 Task: Set the value 30 of local echo latency threshold.
Action: Mouse moved to (11, 581)
Screenshot: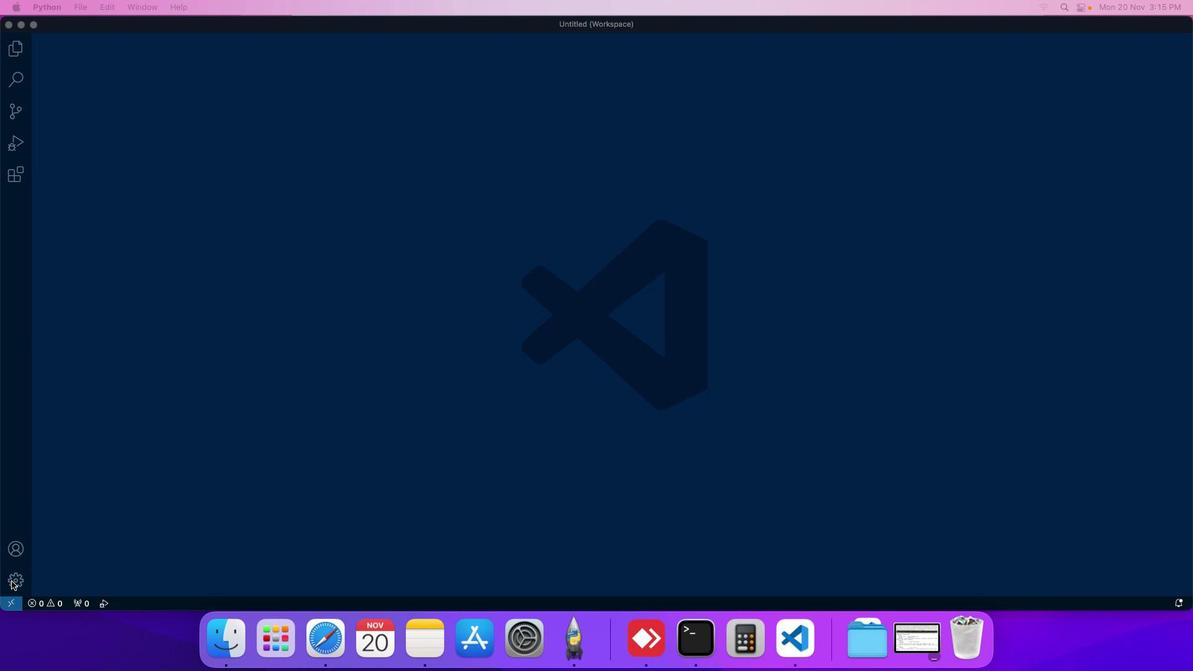 
Action: Mouse pressed left at (11, 581)
Screenshot: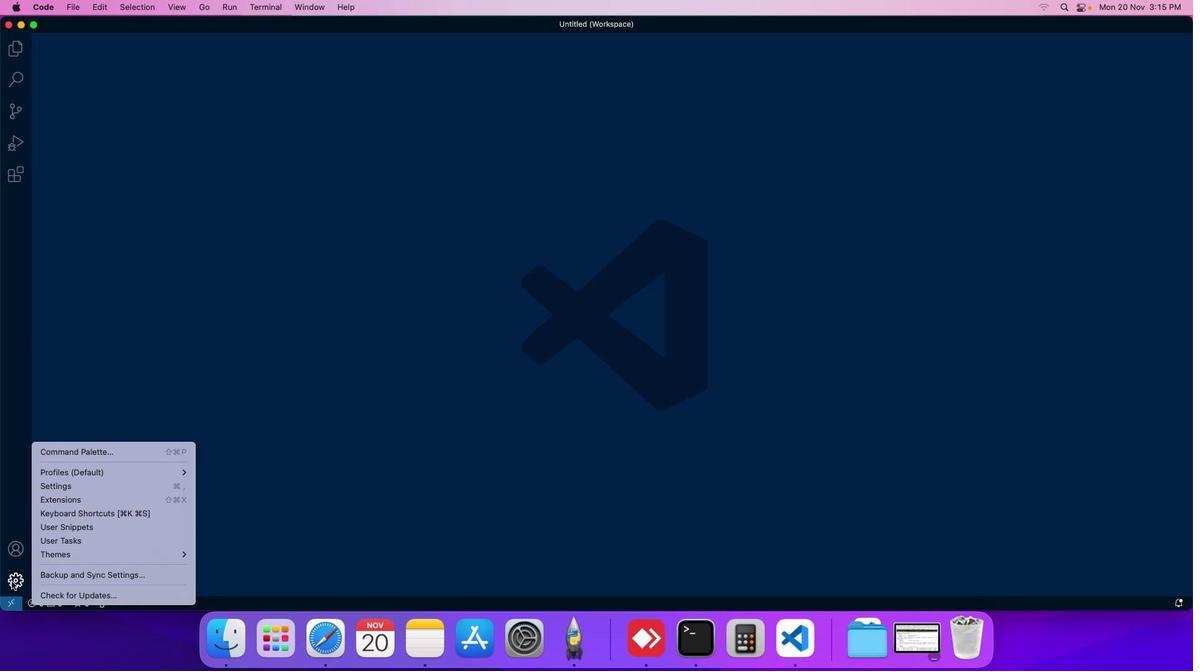 
Action: Mouse moved to (71, 489)
Screenshot: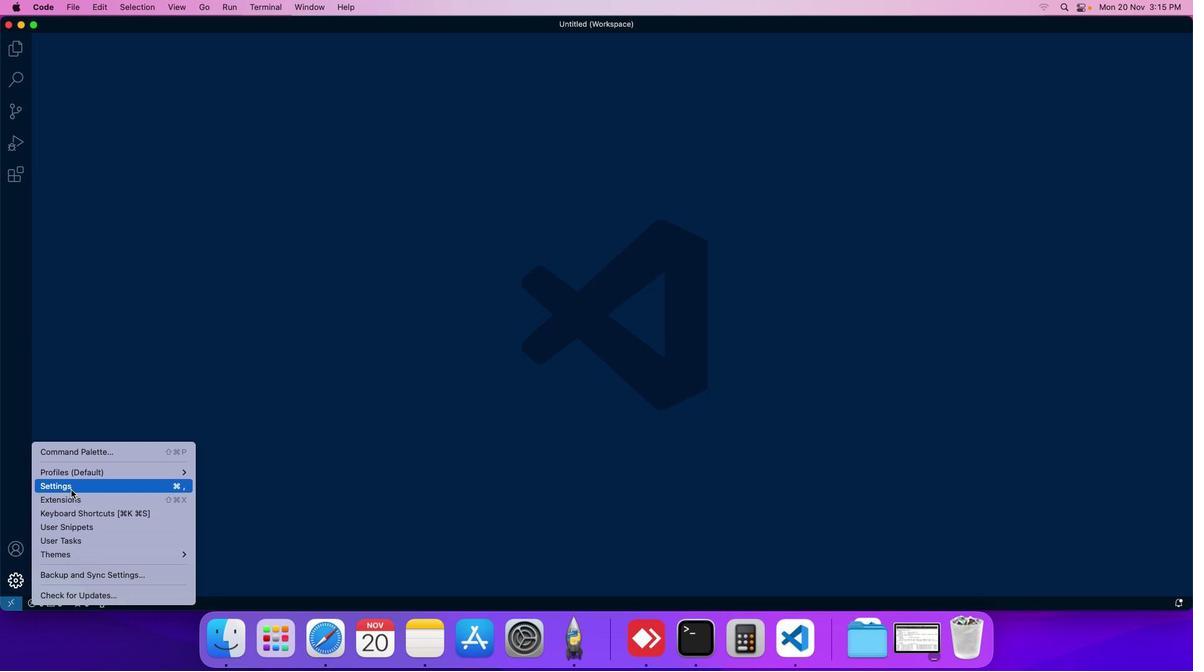 
Action: Mouse pressed left at (71, 489)
Screenshot: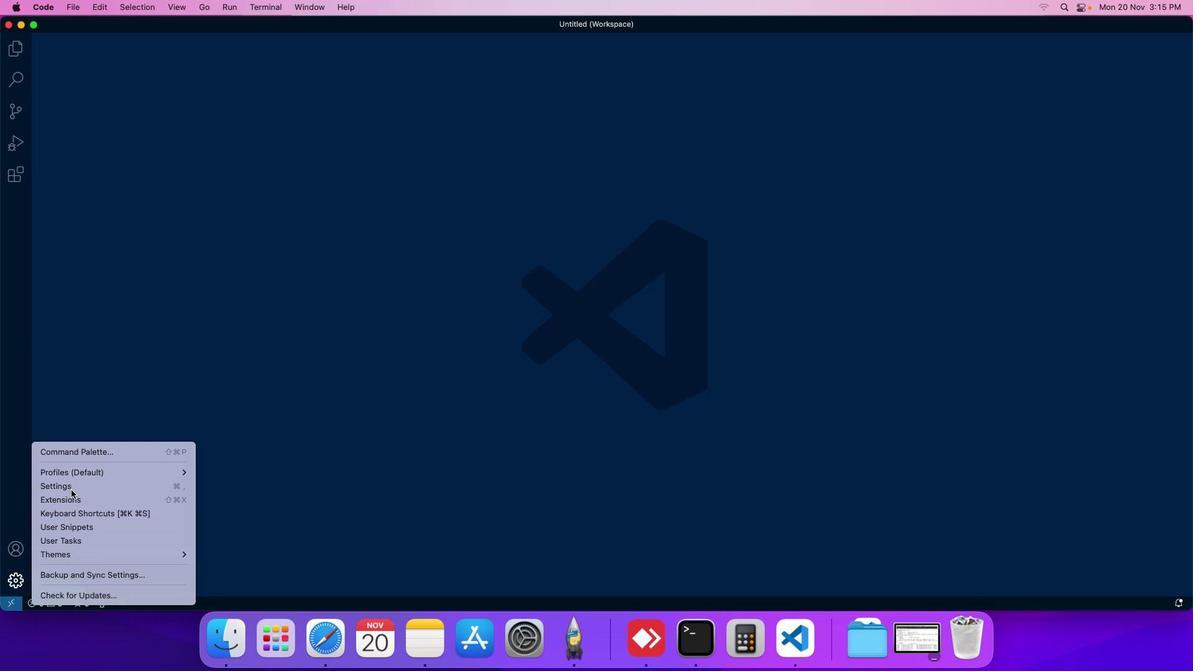 
Action: Mouse moved to (281, 100)
Screenshot: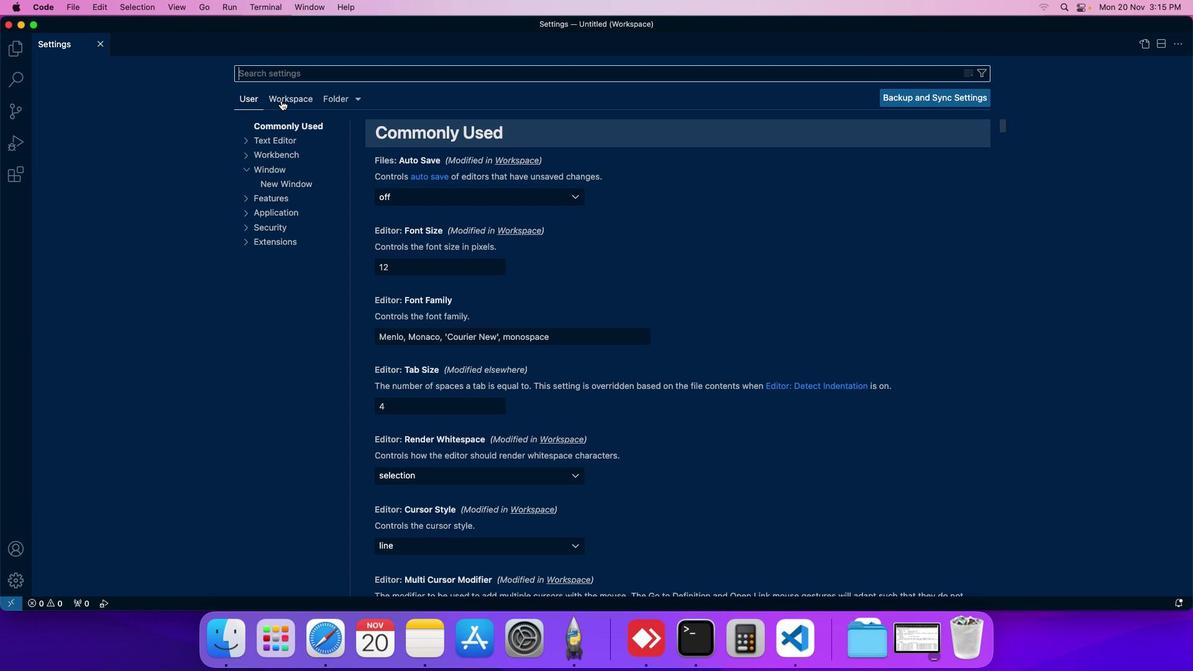 
Action: Mouse pressed left at (281, 100)
Screenshot: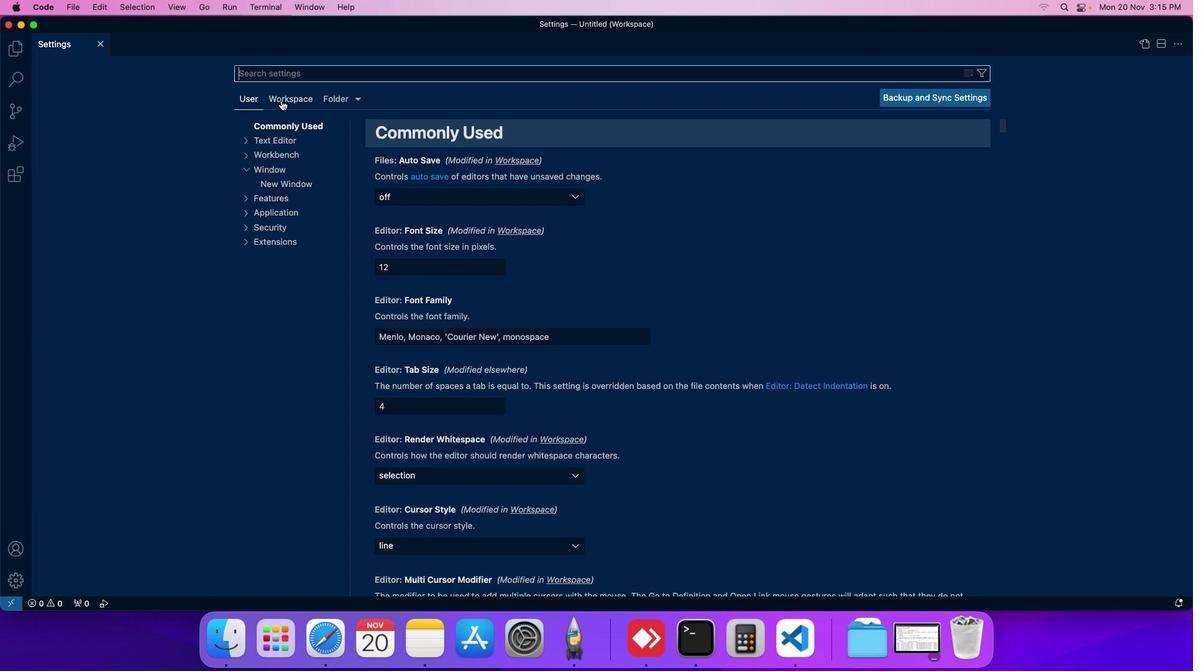 
Action: Mouse moved to (279, 184)
Screenshot: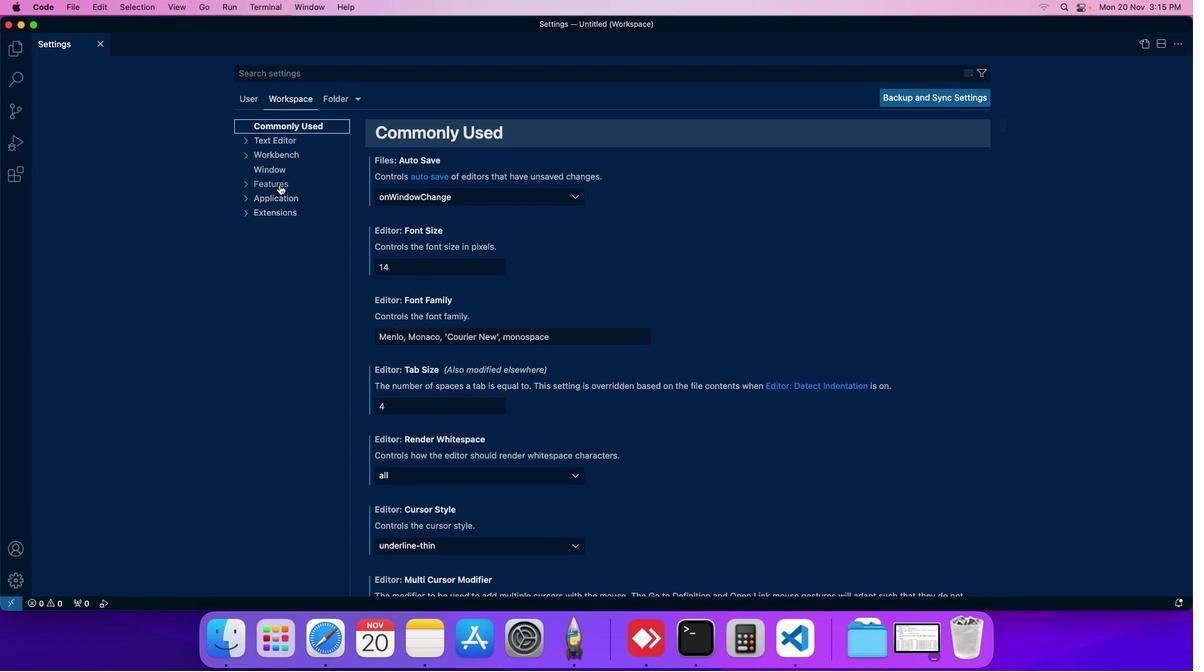 
Action: Mouse pressed left at (279, 184)
Screenshot: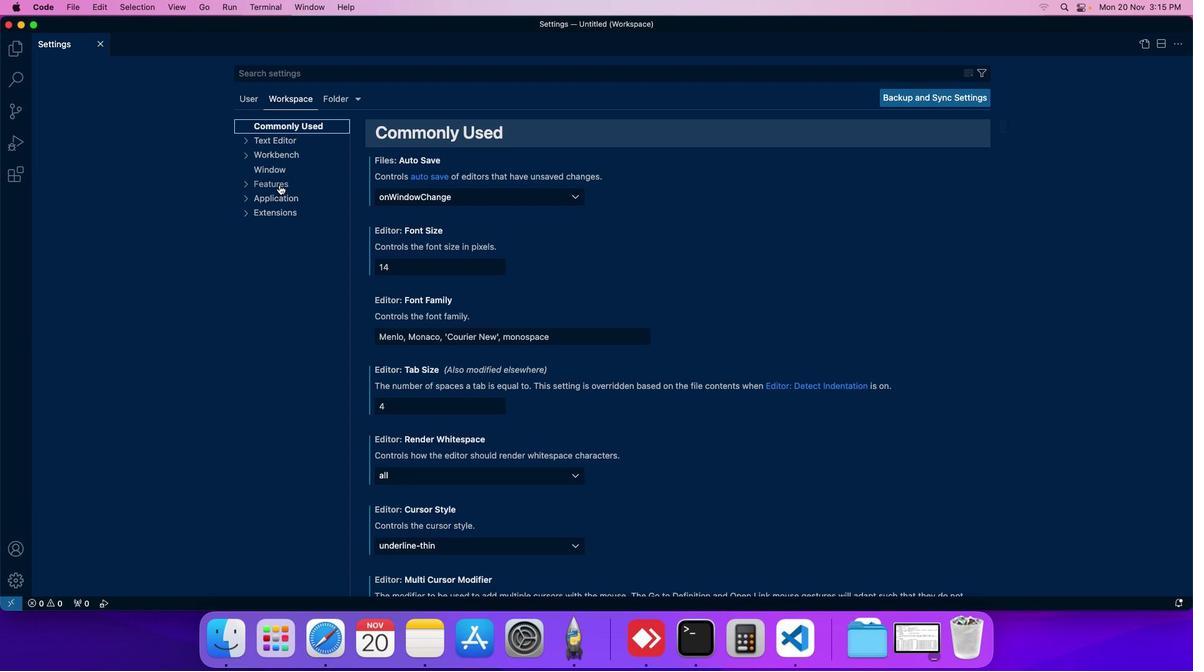 
Action: Mouse moved to (293, 300)
Screenshot: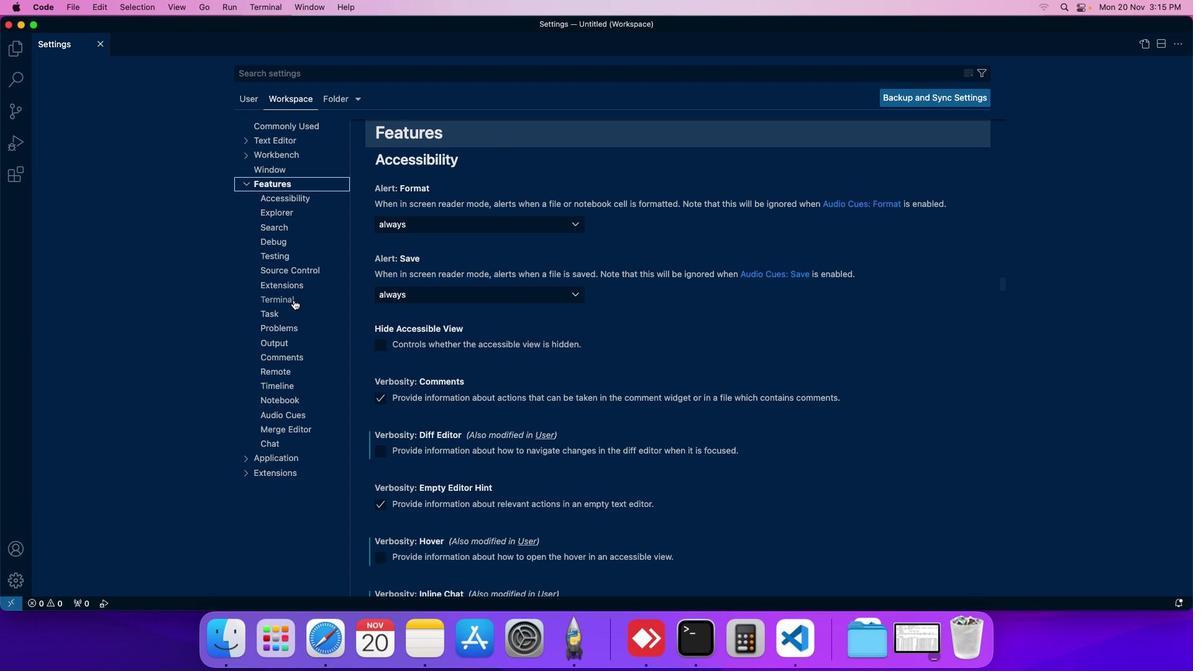 
Action: Mouse pressed left at (293, 300)
Screenshot: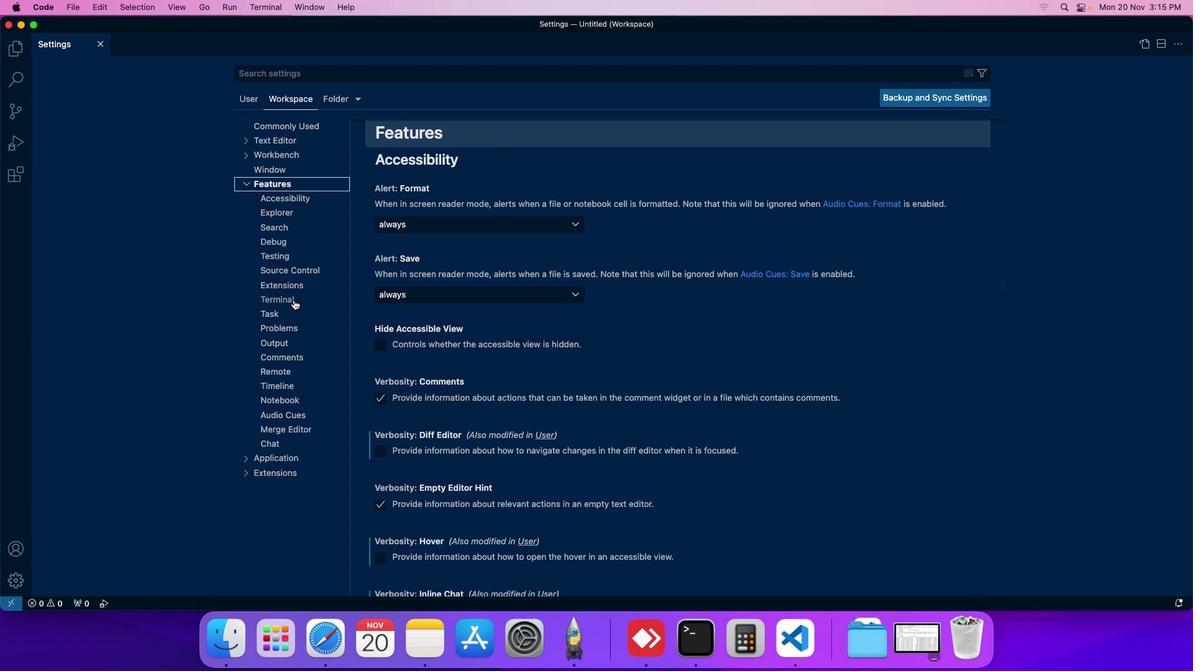 
Action: Mouse moved to (367, 354)
Screenshot: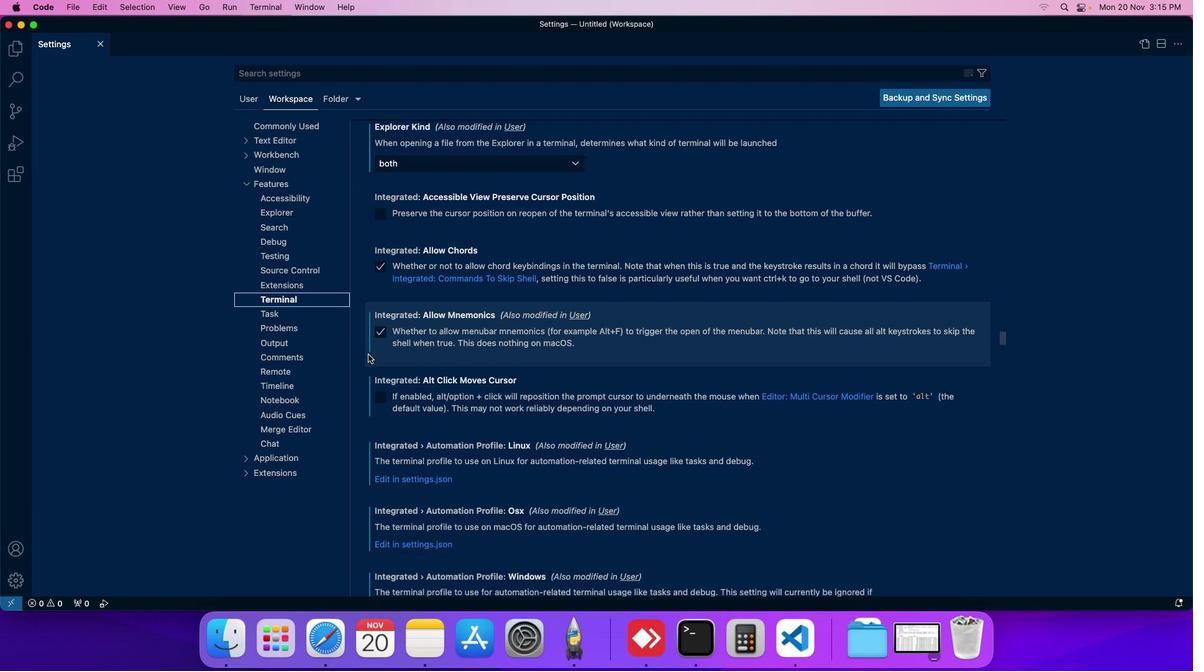 
Action: Mouse scrolled (367, 354) with delta (0, 0)
Screenshot: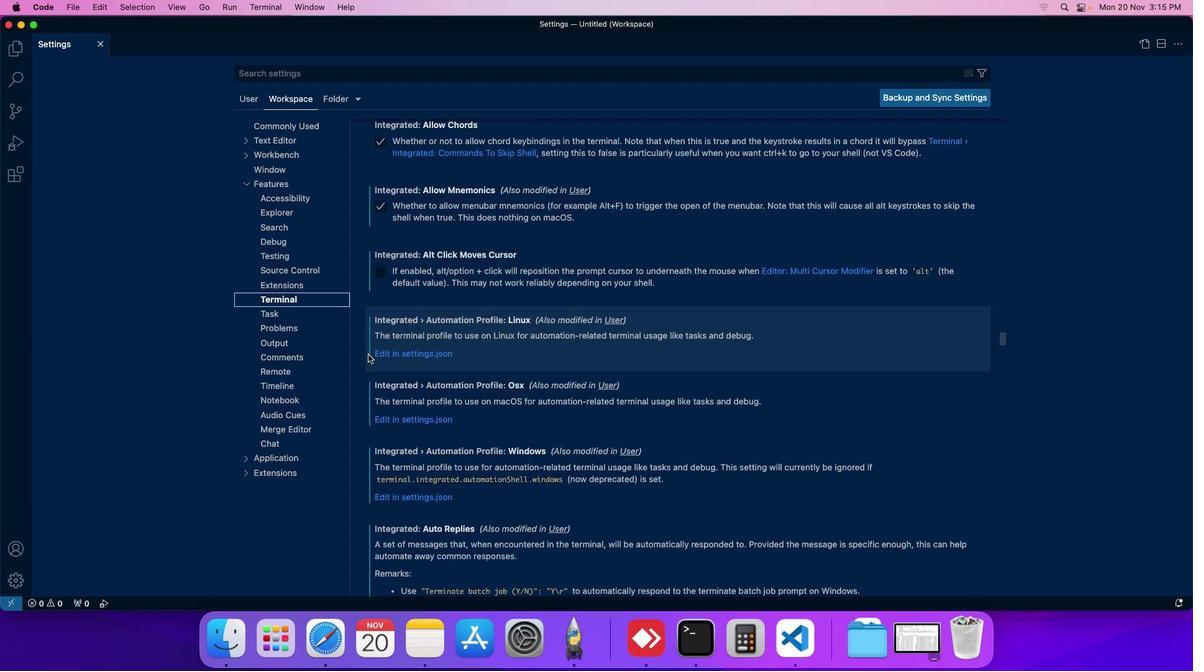 
Action: Mouse scrolled (367, 354) with delta (0, 0)
Screenshot: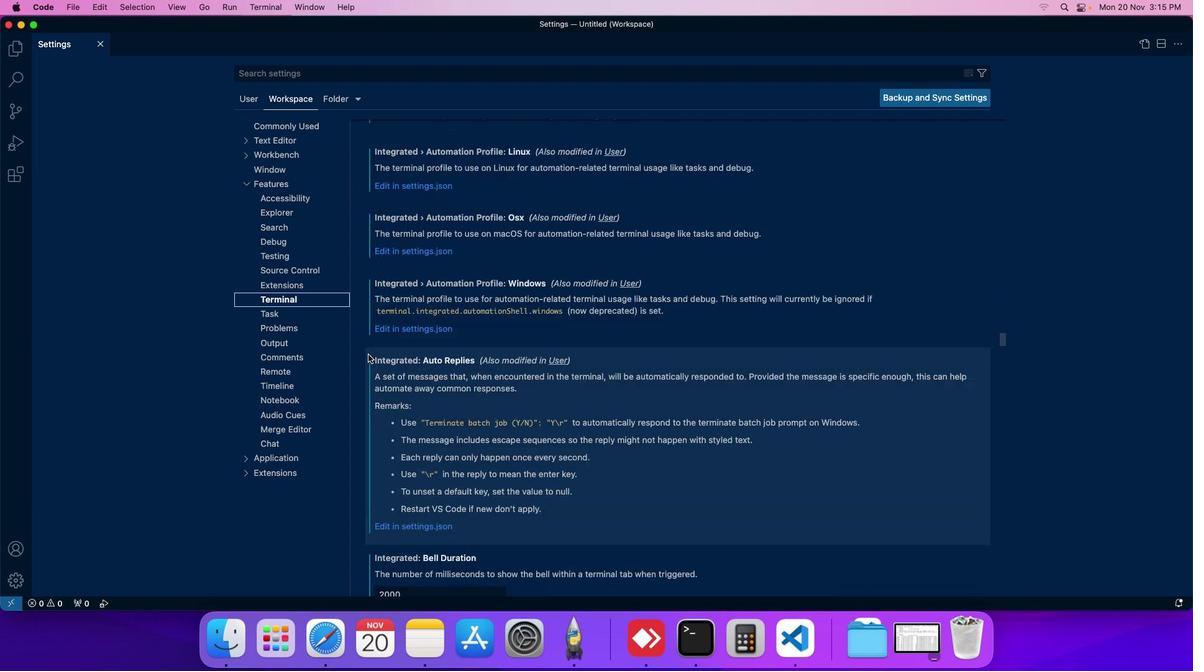 
Action: Mouse scrolled (367, 354) with delta (0, 0)
Screenshot: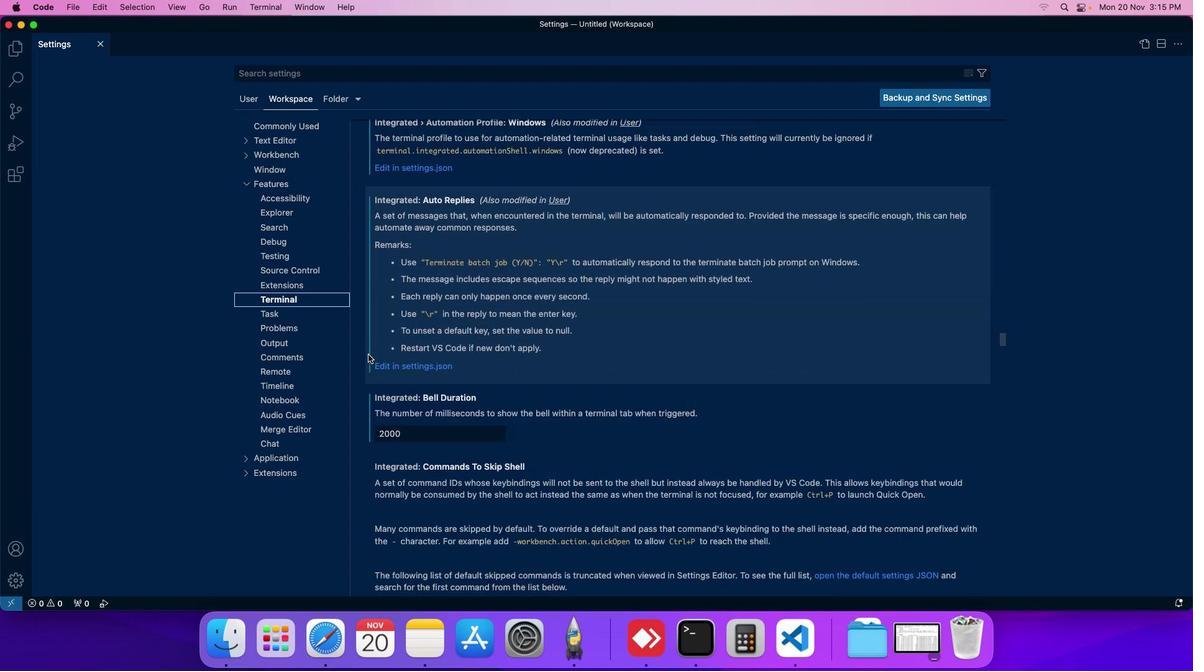 
Action: Mouse scrolled (367, 354) with delta (0, 0)
Screenshot: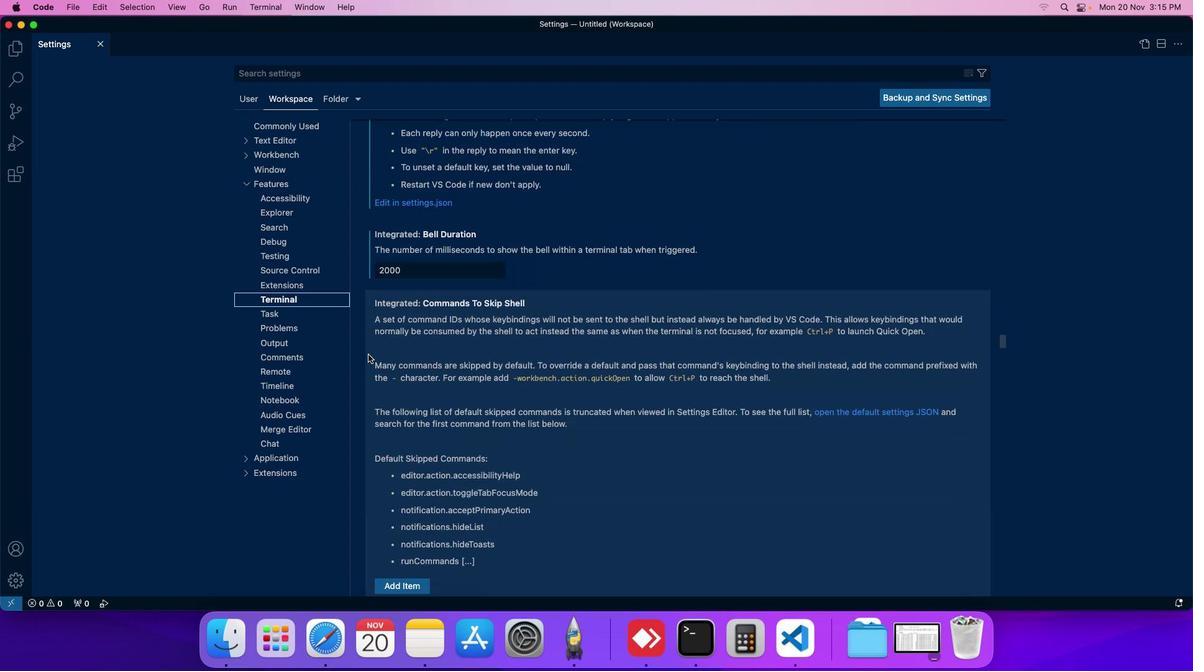 
Action: Mouse scrolled (367, 354) with delta (0, 0)
Screenshot: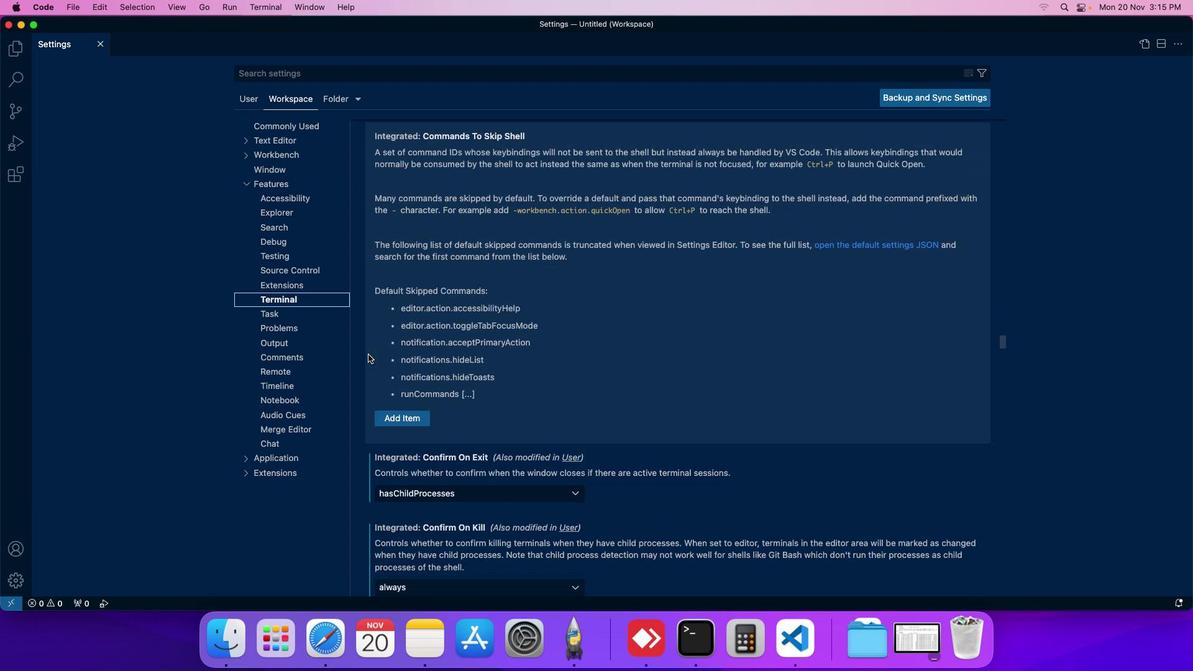 
Action: Mouse scrolled (367, 354) with delta (0, 0)
Screenshot: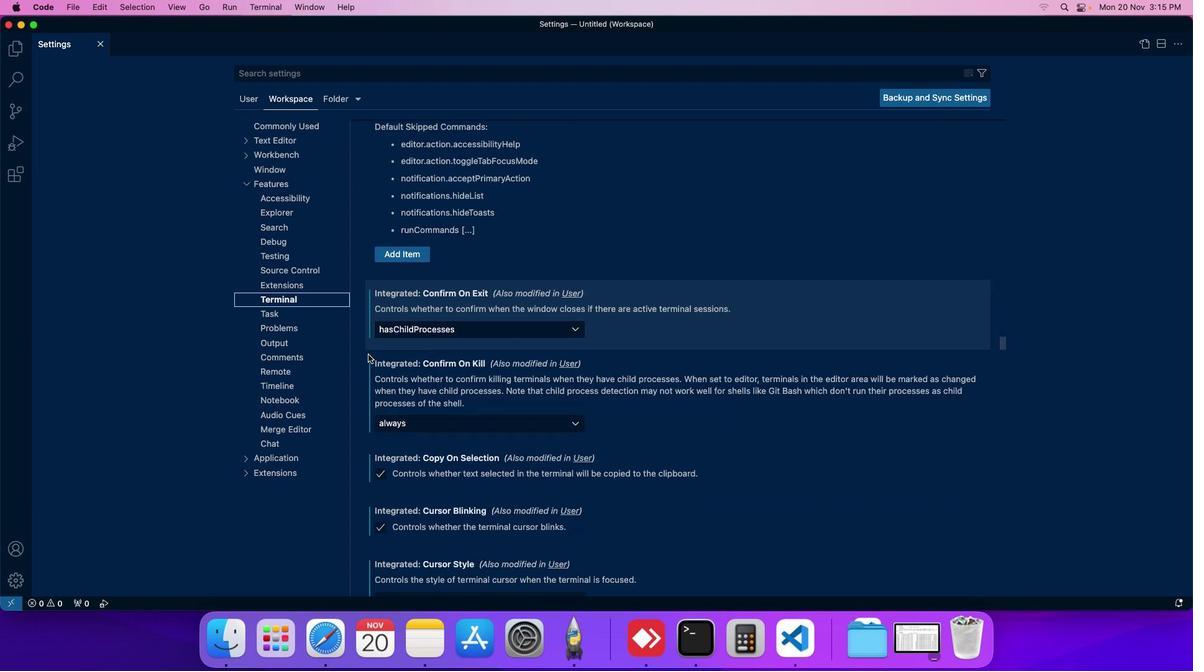 
Action: Mouse scrolled (367, 354) with delta (0, 0)
Screenshot: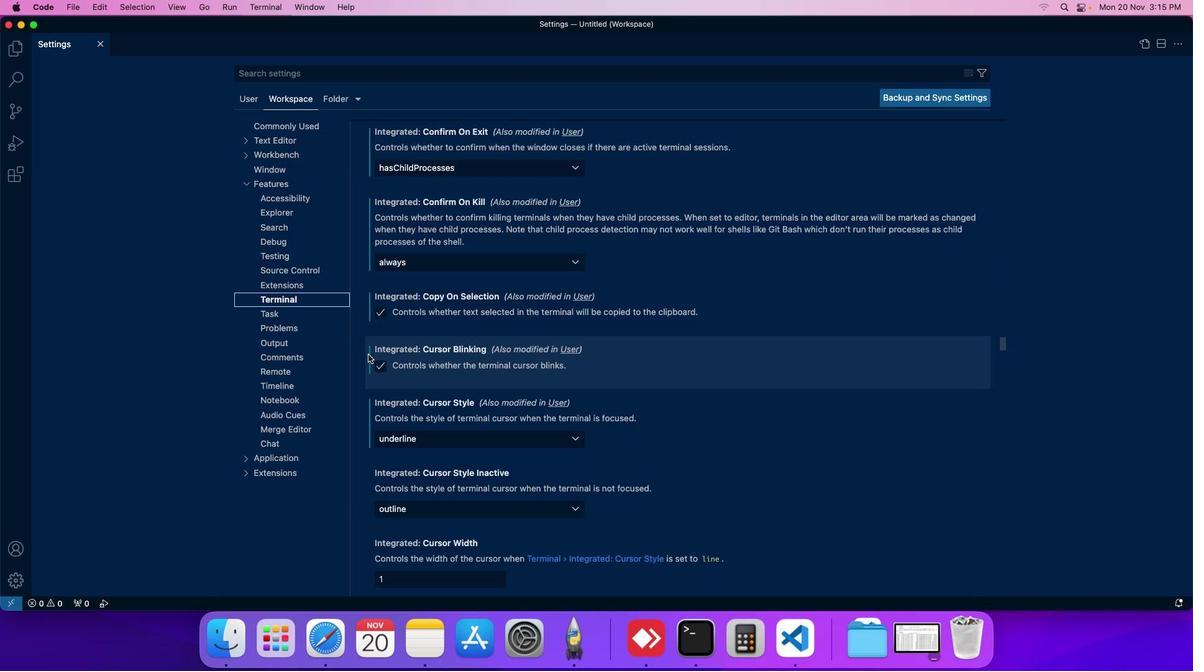 
Action: Mouse scrolled (367, 354) with delta (0, 0)
Screenshot: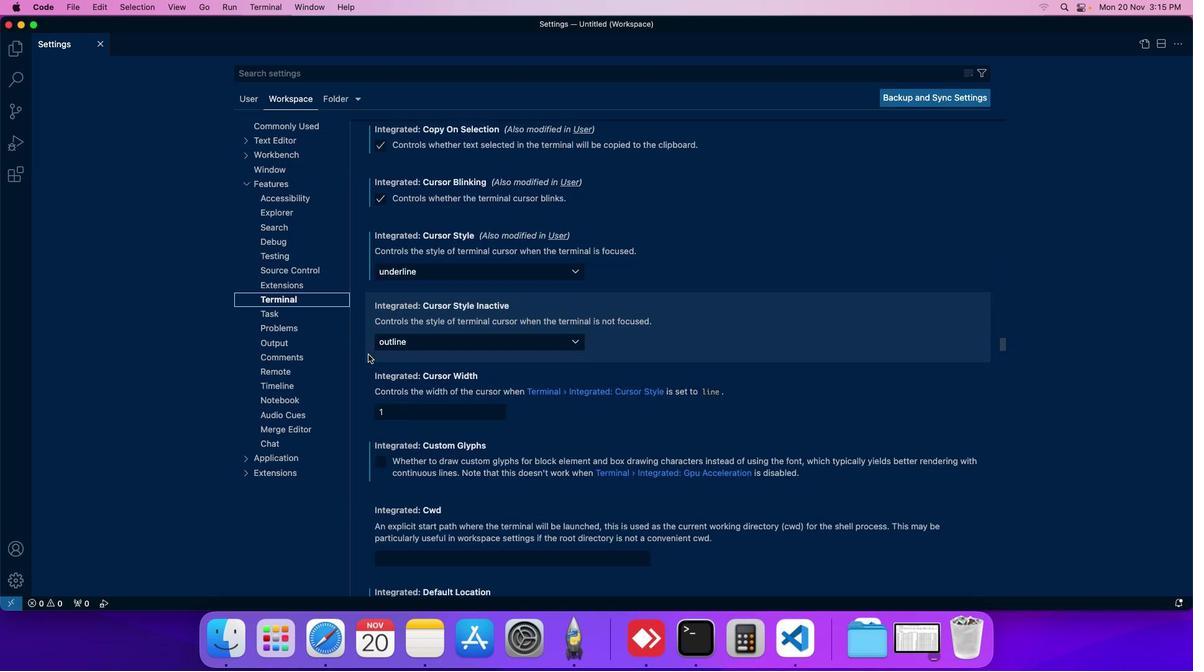 
Action: Mouse scrolled (367, 354) with delta (0, 0)
Screenshot: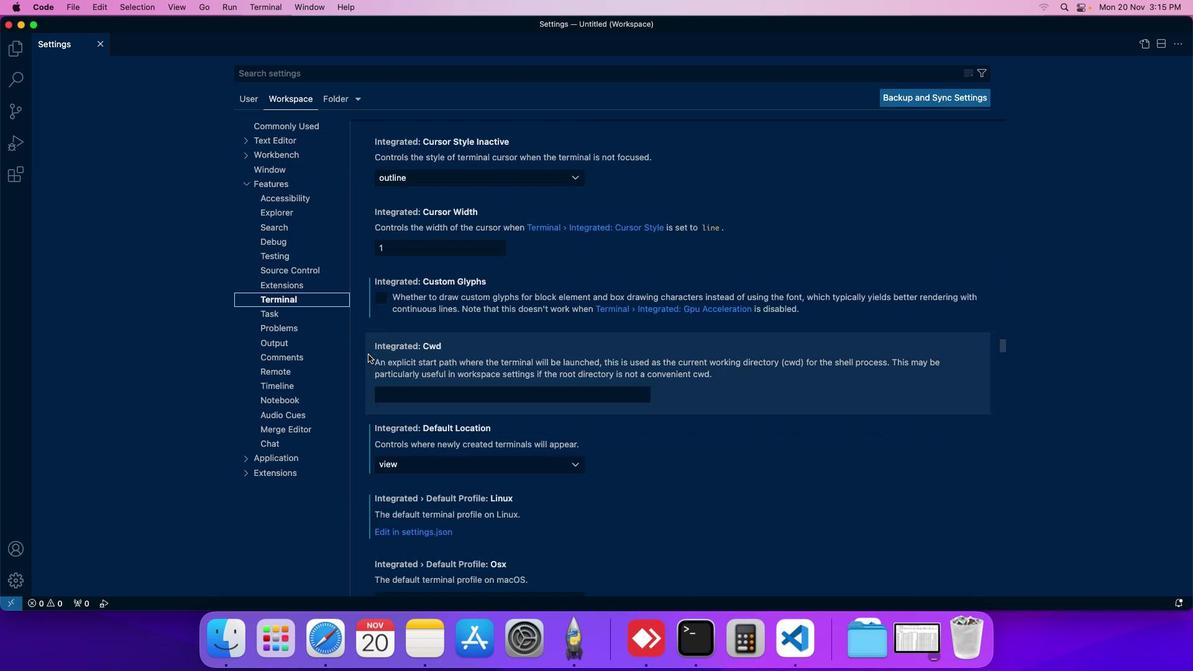 
Action: Mouse scrolled (367, 354) with delta (0, 0)
Screenshot: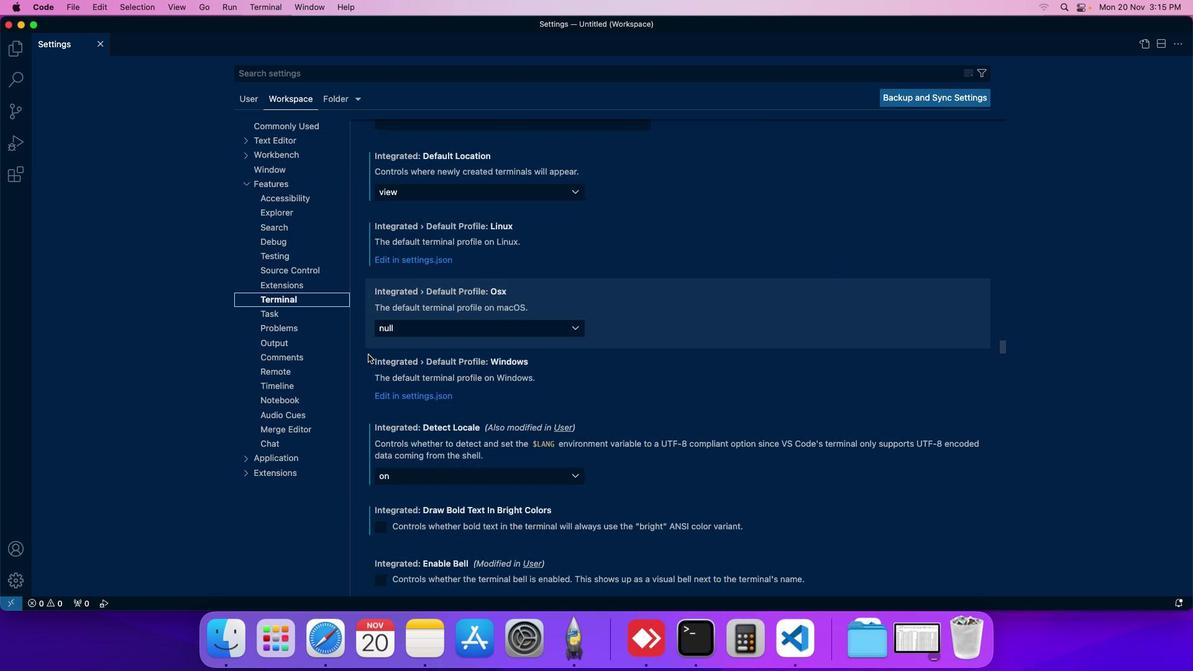 
Action: Mouse scrolled (367, 354) with delta (0, 0)
Screenshot: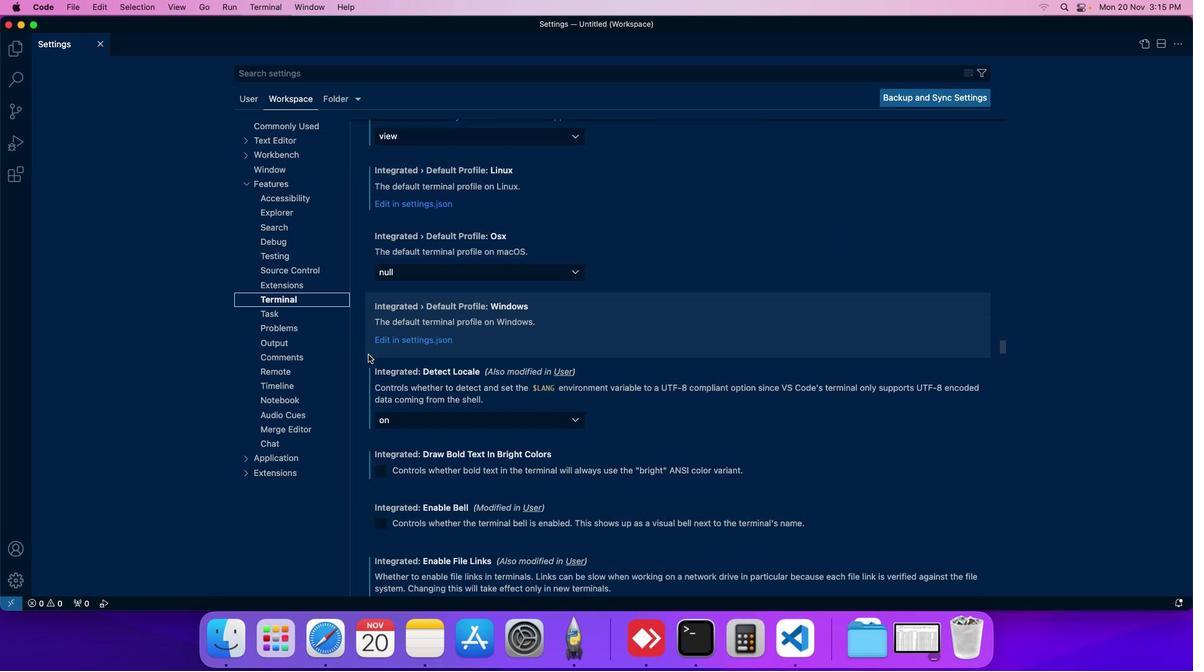 
Action: Mouse scrolled (367, 354) with delta (0, 0)
Screenshot: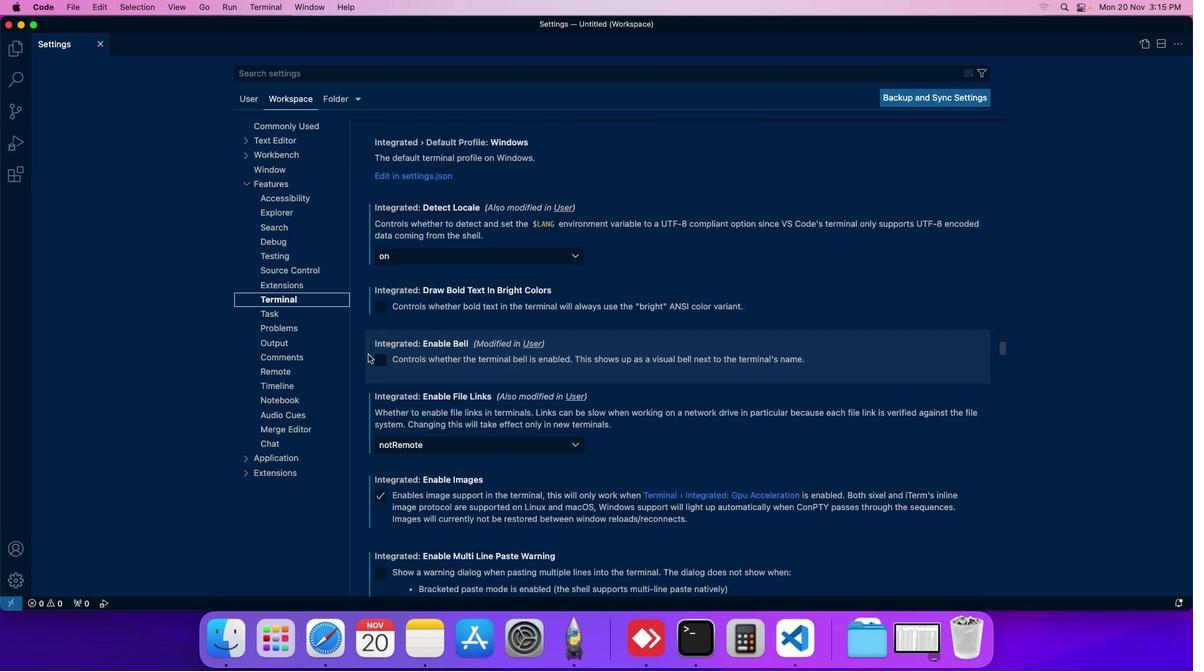 
Action: Mouse scrolled (367, 354) with delta (0, 0)
Screenshot: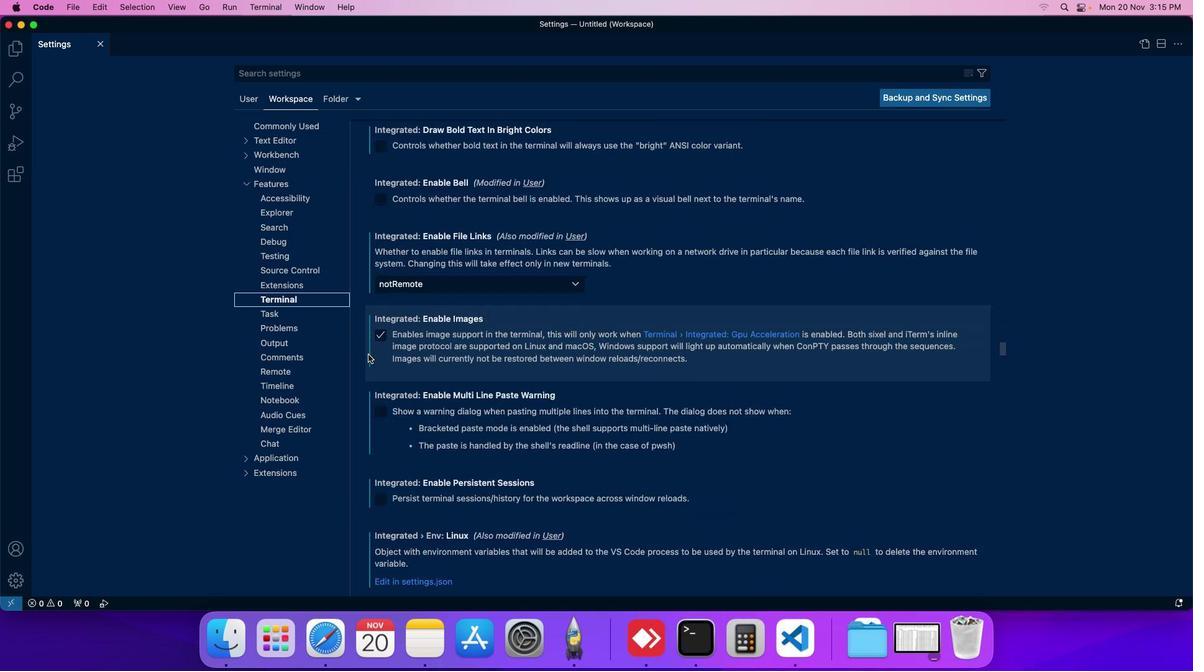 
Action: Mouse scrolled (367, 354) with delta (0, 0)
Screenshot: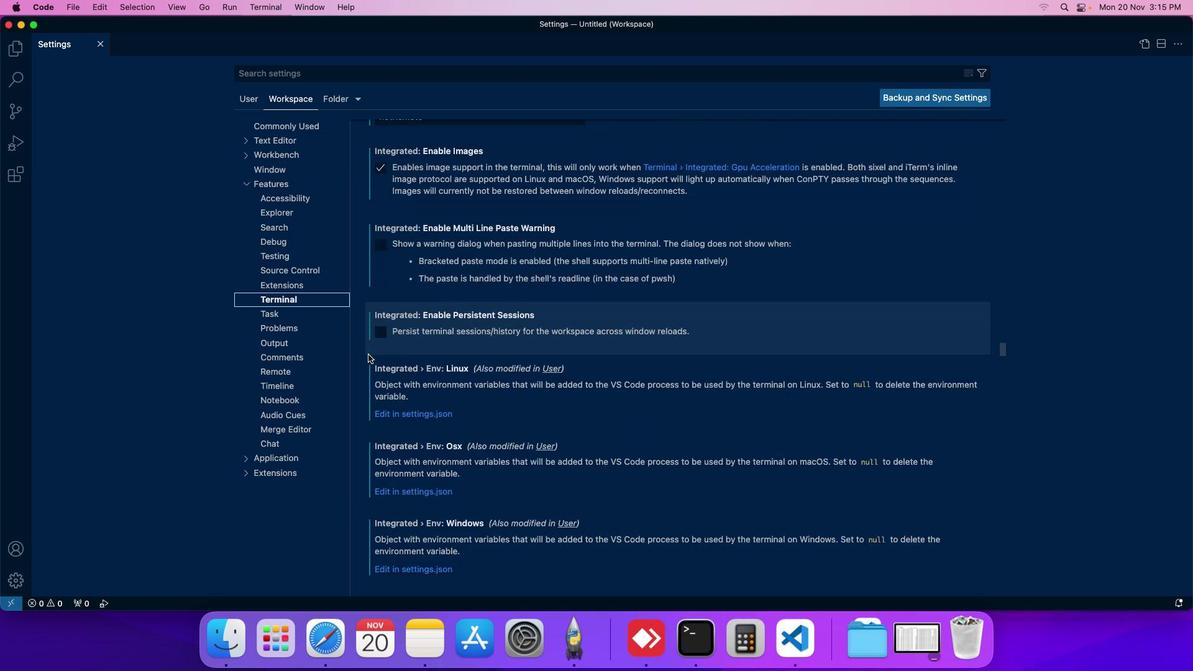 
Action: Mouse scrolled (367, 354) with delta (0, 0)
Screenshot: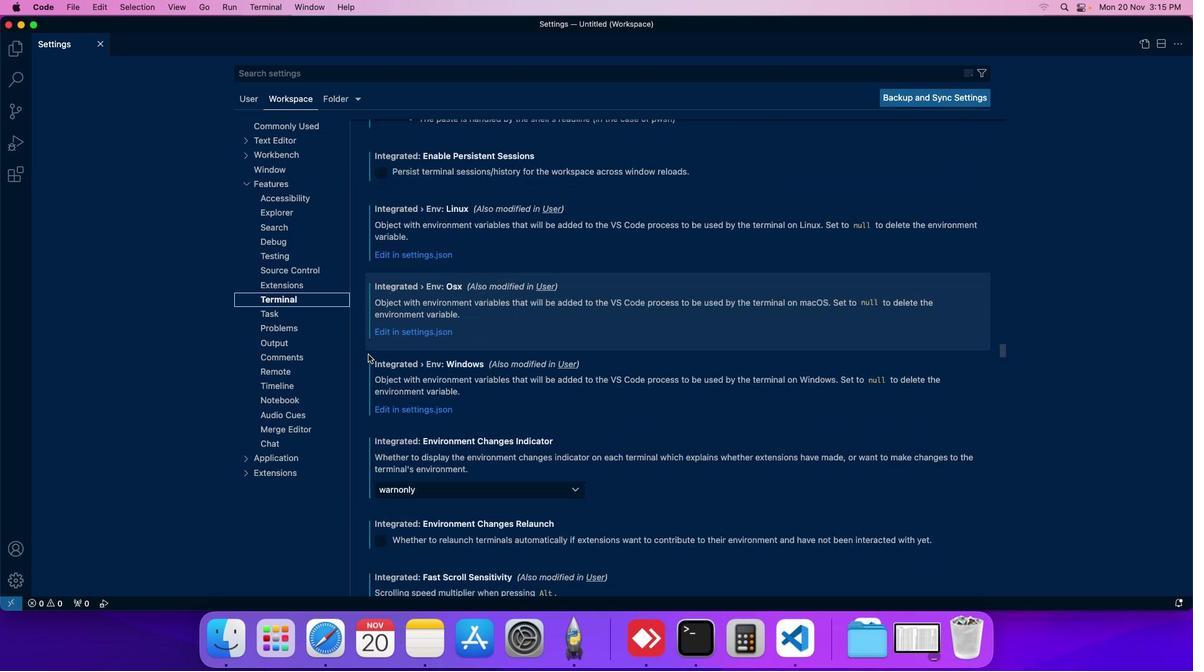 
Action: Mouse scrolled (367, 354) with delta (0, 0)
Screenshot: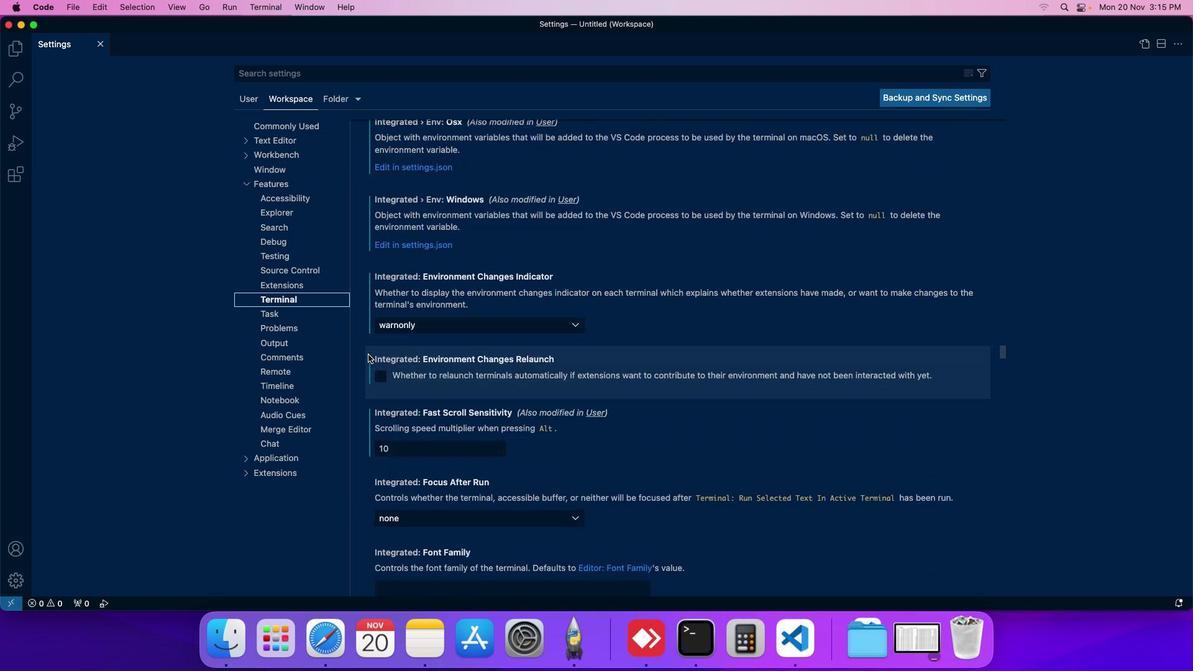 
Action: Mouse scrolled (367, 354) with delta (0, 0)
Screenshot: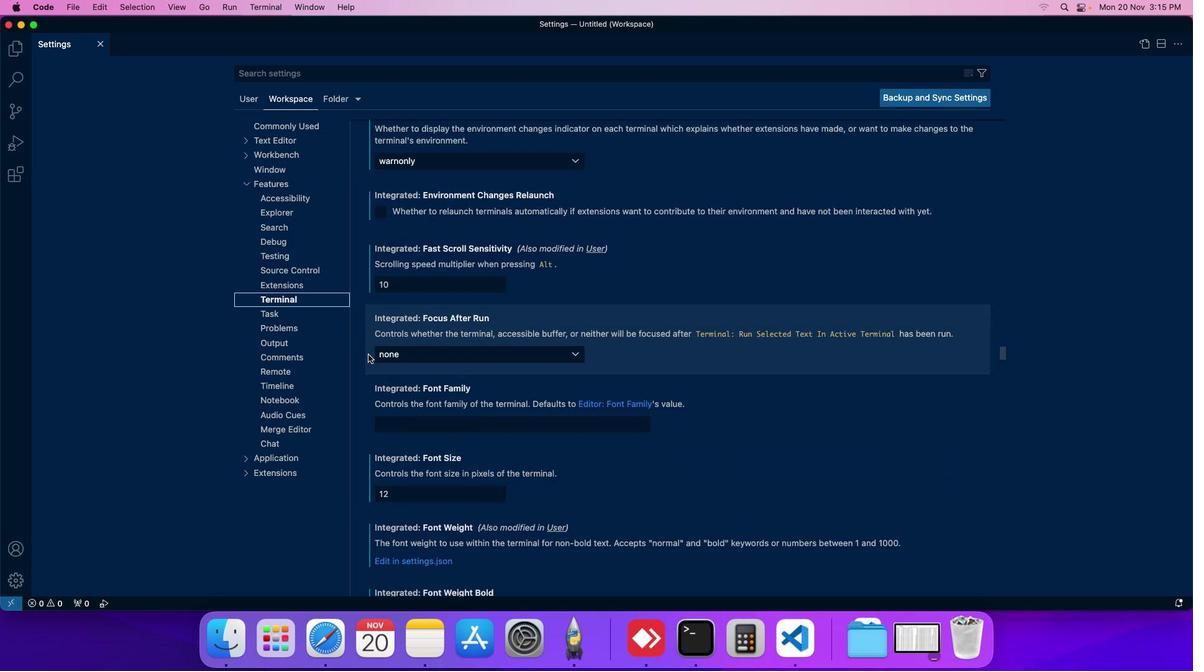 
Action: Mouse scrolled (367, 354) with delta (0, 0)
Screenshot: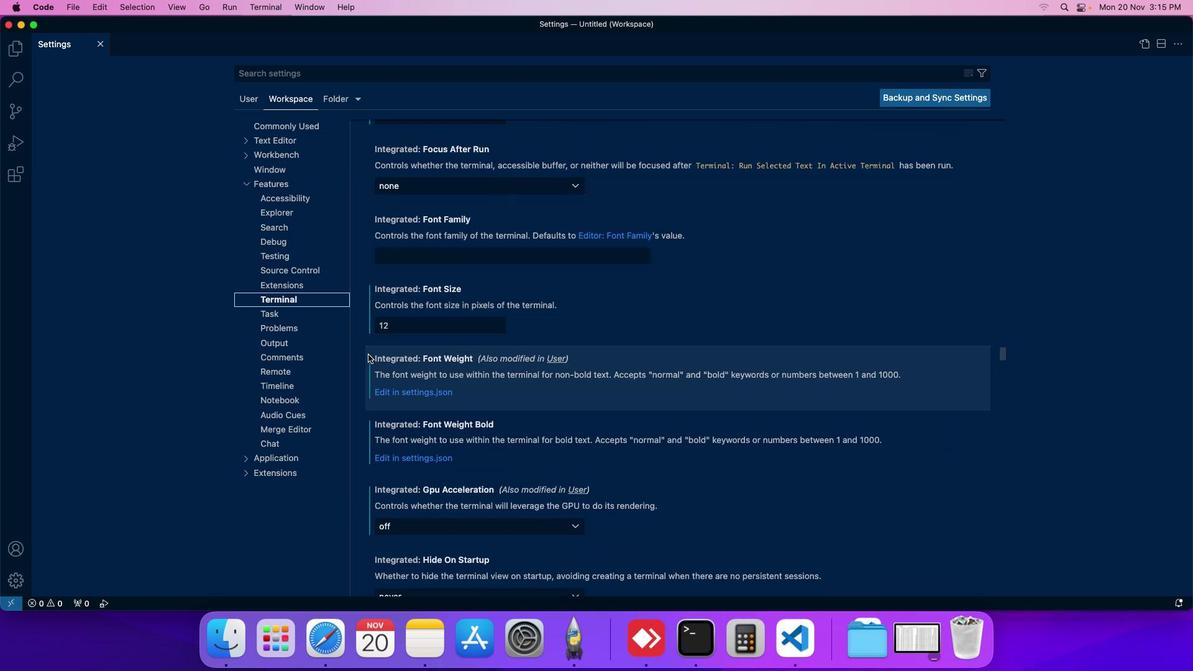 
Action: Mouse scrolled (367, 354) with delta (0, 0)
Screenshot: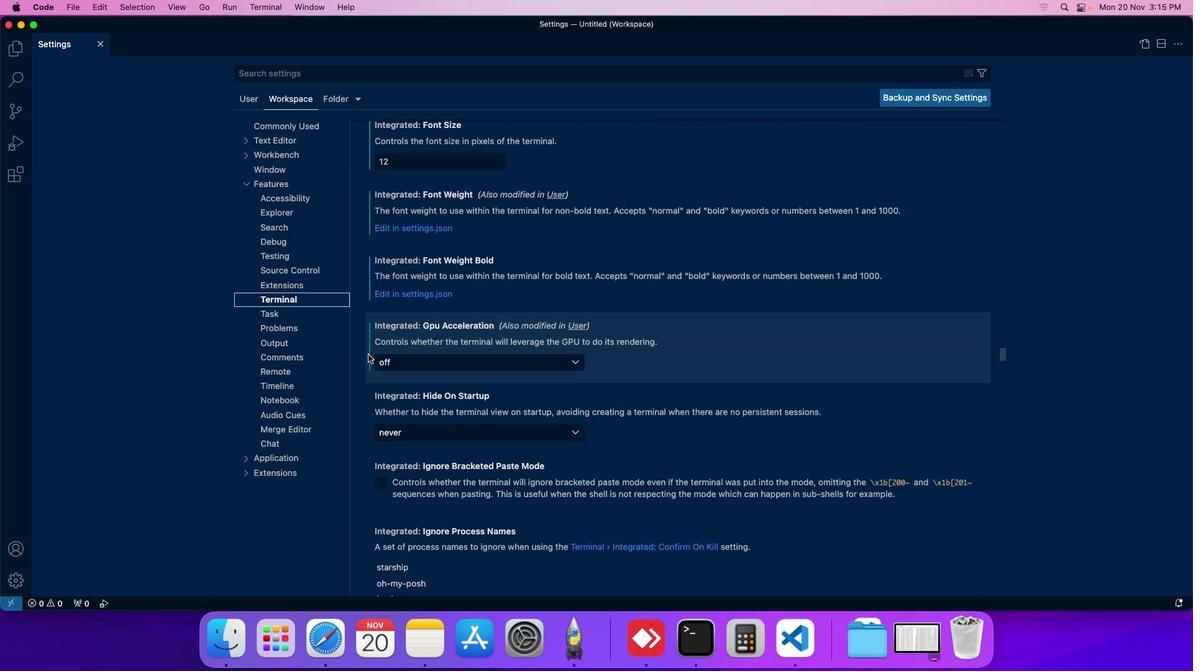 
Action: Mouse scrolled (367, 354) with delta (0, 0)
Screenshot: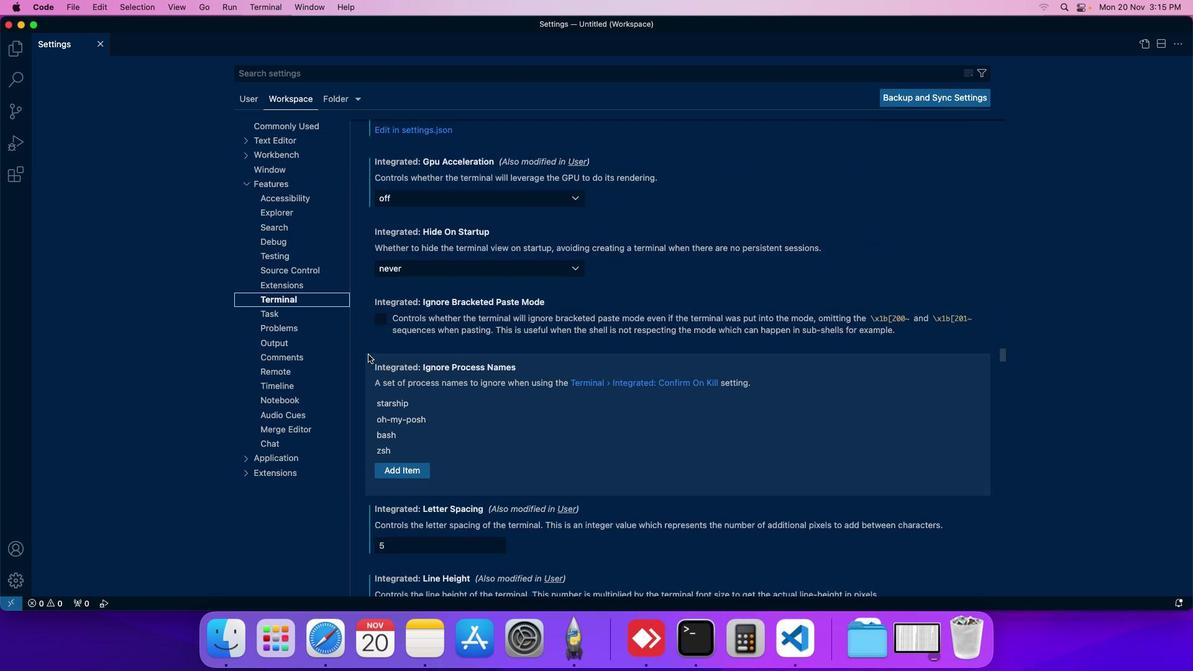
Action: Mouse scrolled (367, 354) with delta (0, 0)
Screenshot: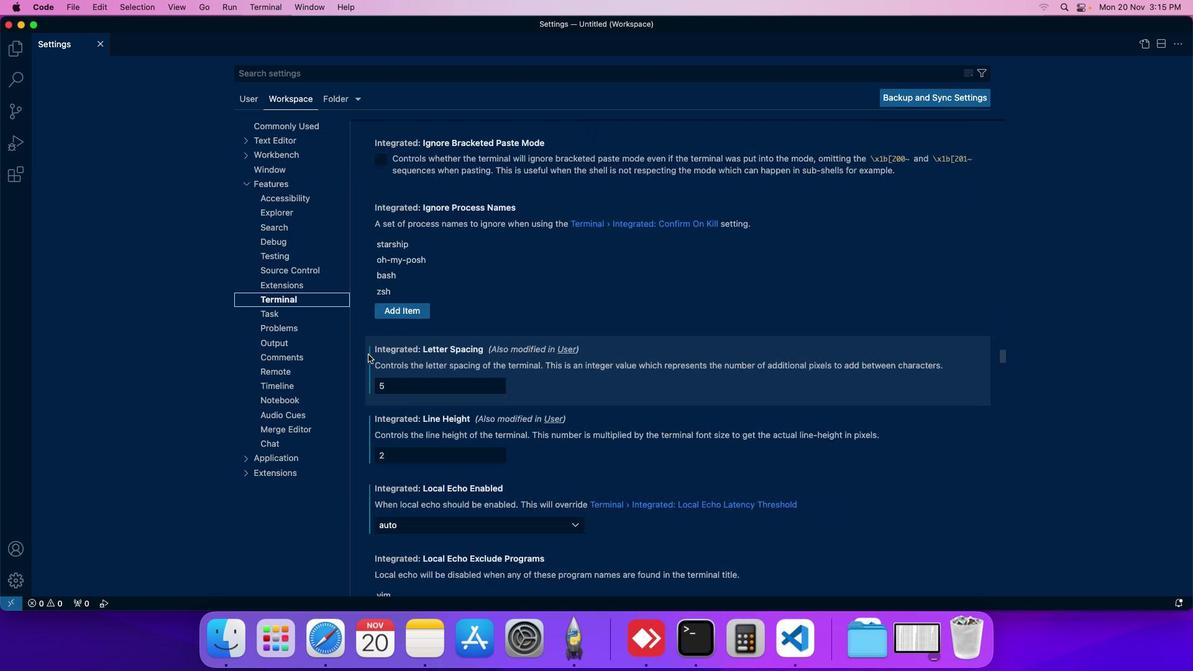 
Action: Mouse scrolled (367, 354) with delta (0, 0)
Screenshot: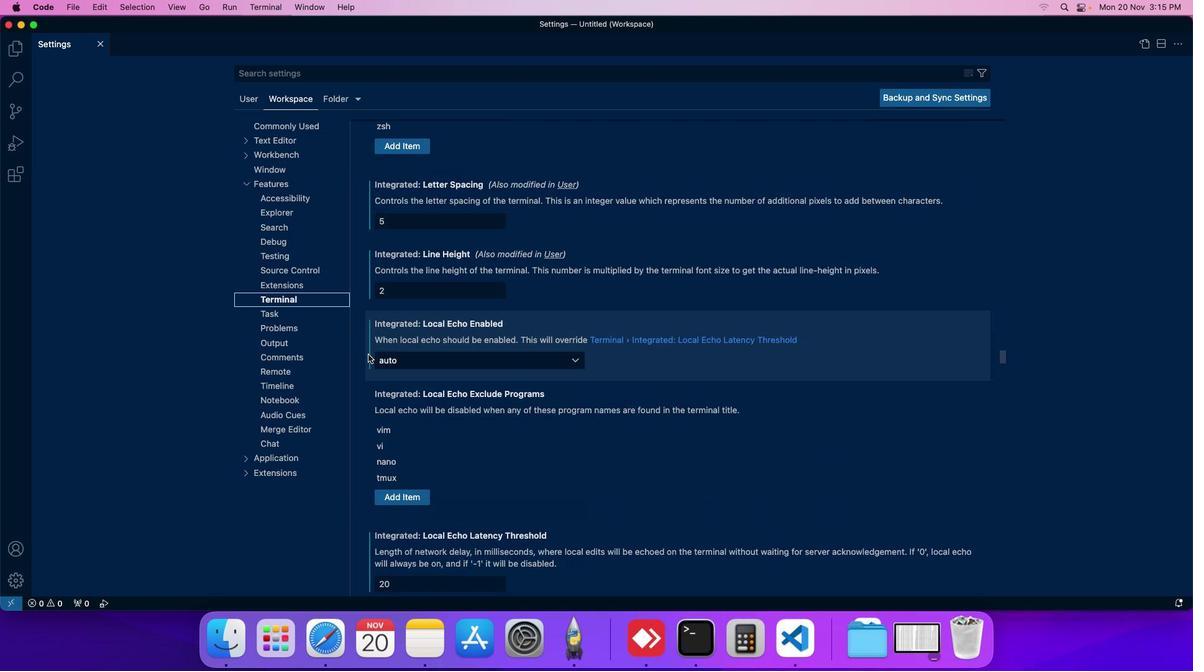 
Action: Mouse scrolled (367, 354) with delta (0, 0)
Screenshot: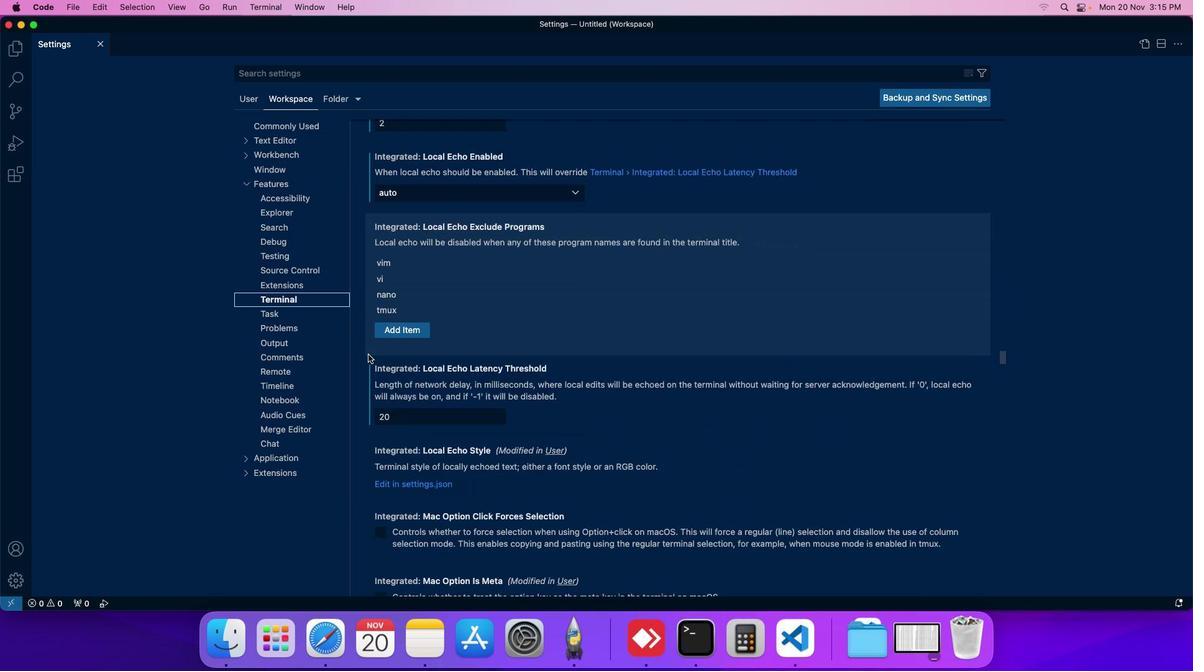 
Action: Mouse scrolled (367, 354) with delta (0, 0)
Screenshot: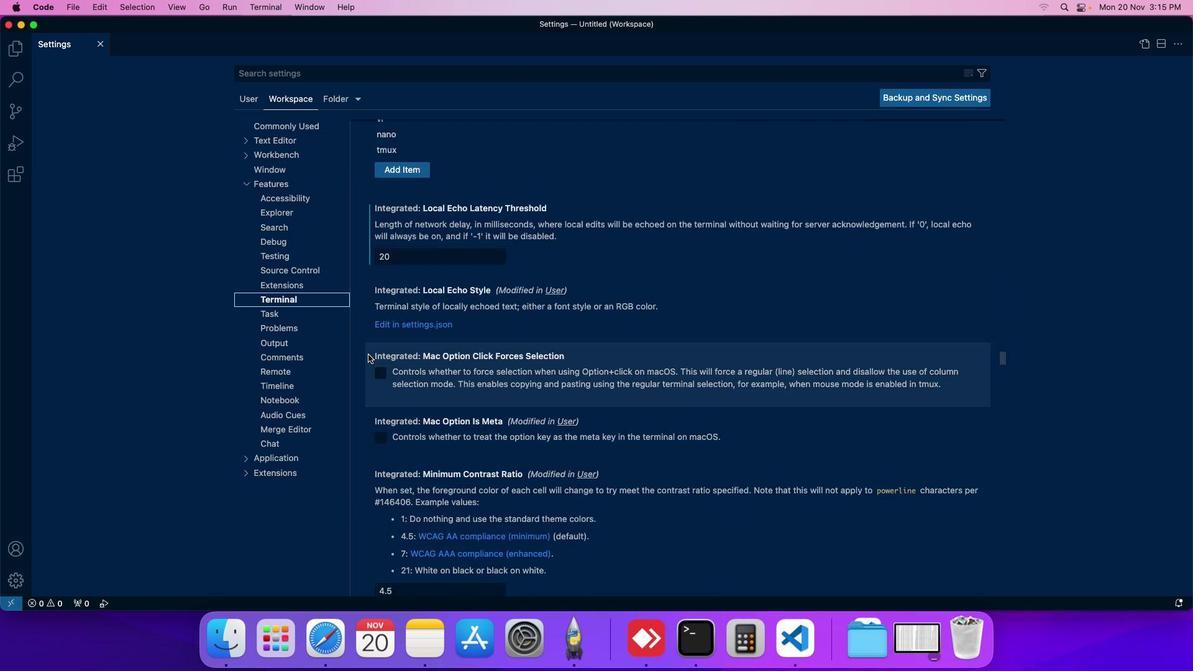 
Action: Mouse moved to (417, 257)
Screenshot: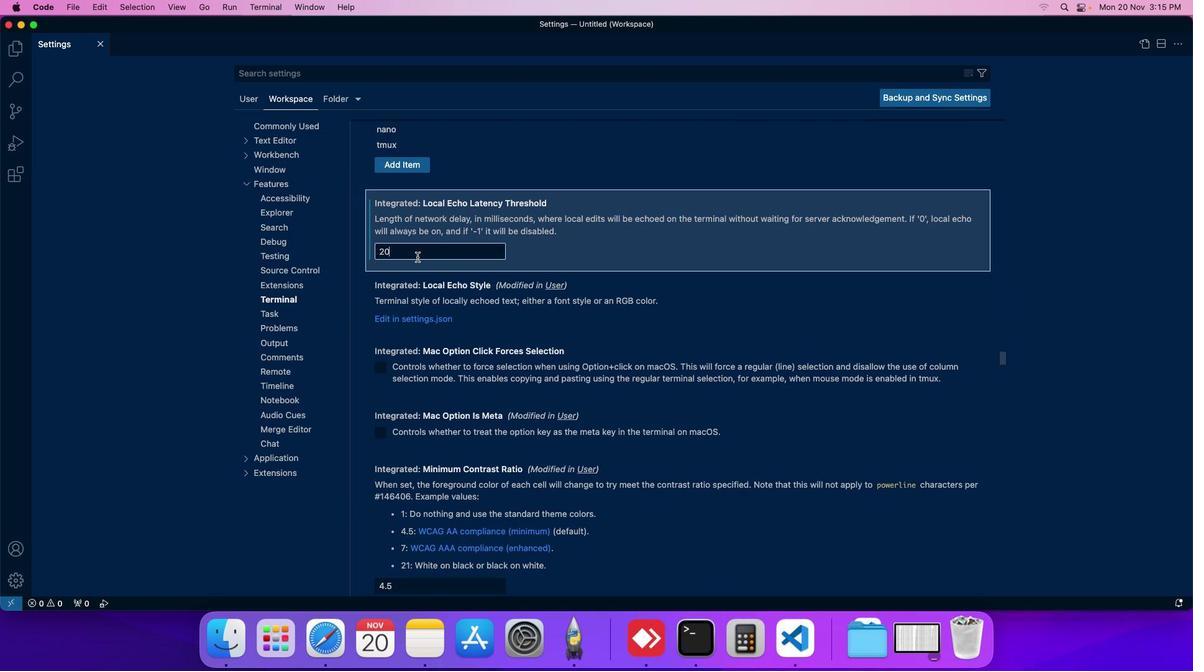 
Action: Mouse pressed left at (417, 257)
Screenshot: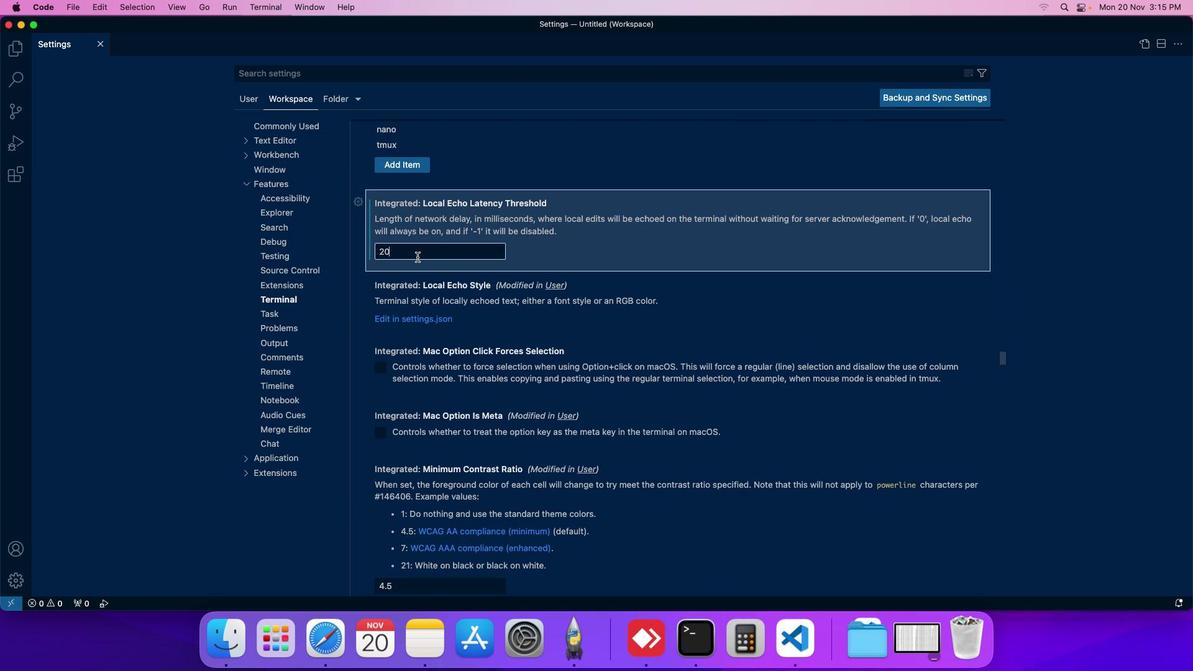 
Action: Key pressed Key.backspaceKey.backspace'3''0'
Screenshot: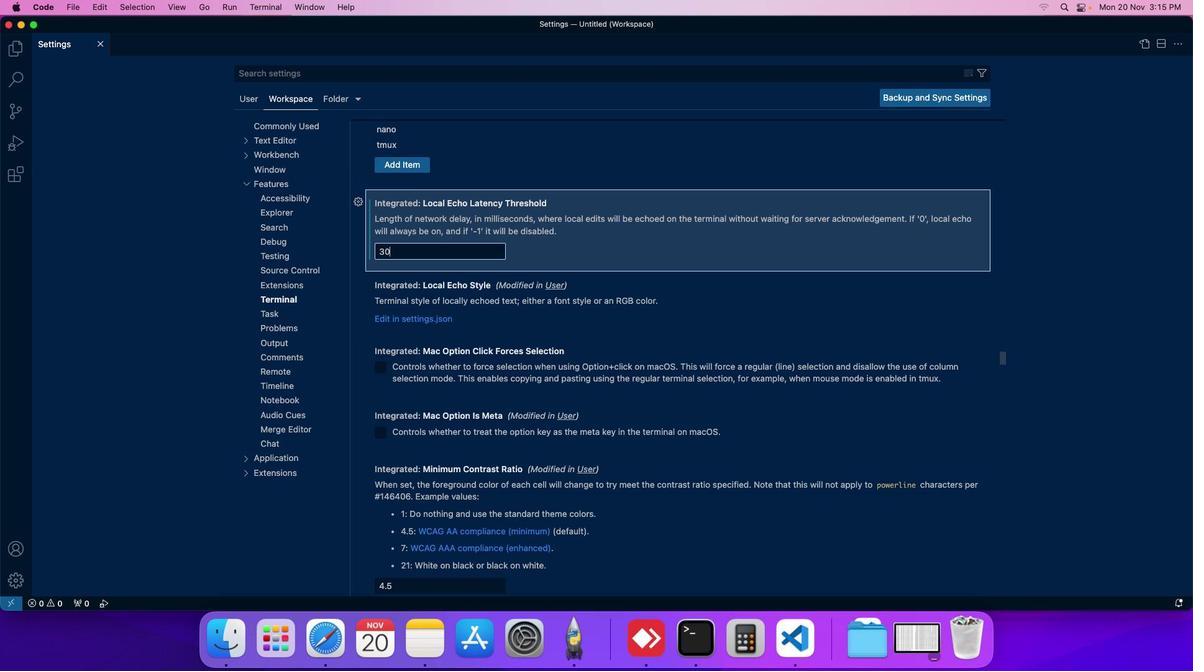 
